 Task: Create a section Fast Flow and in the section, add a milestone Internet of Things (IoT) Implementation in the project AtlasTech
Action: Mouse moved to (70, 245)
Screenshot: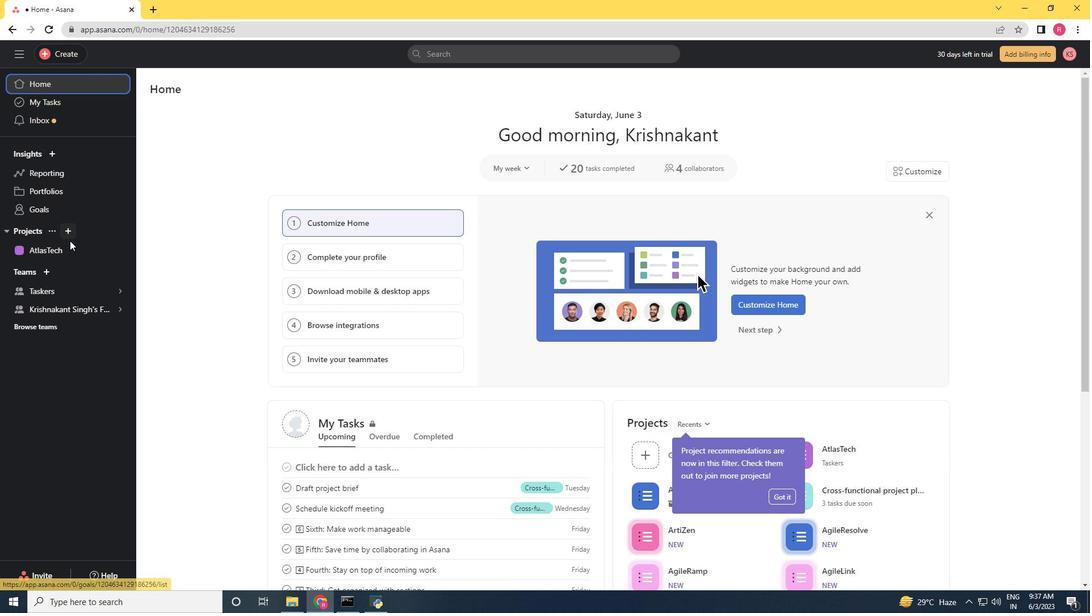 
Action: Mouse pressed left at (70, 245)
Screenshot: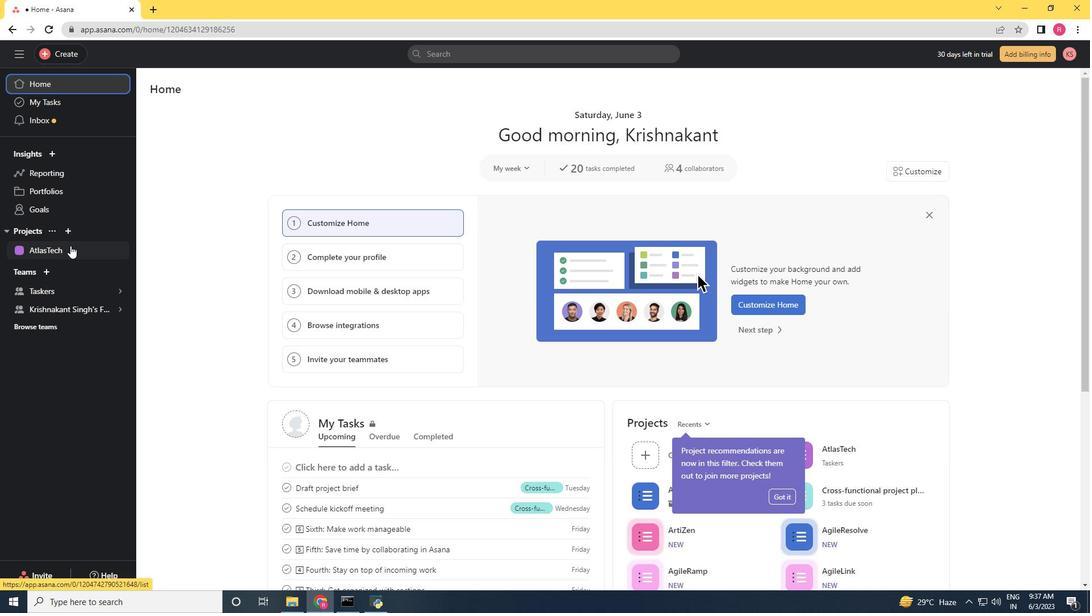 
Action: Mouse moved to (194, 382)
Screenshot: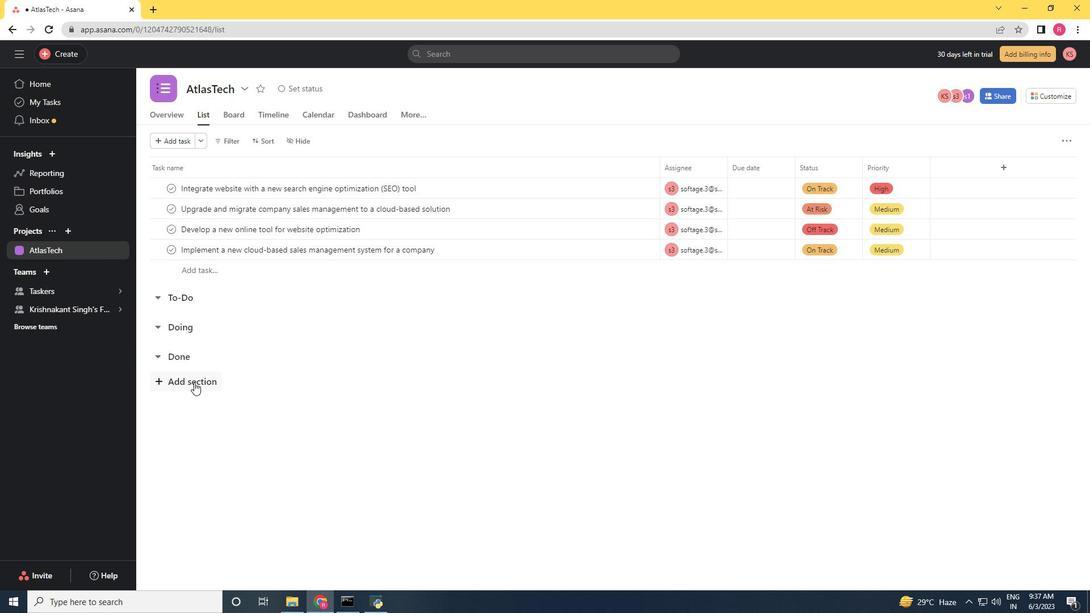 
Action: Mouse pressed left at (194, 382)
Screenshot: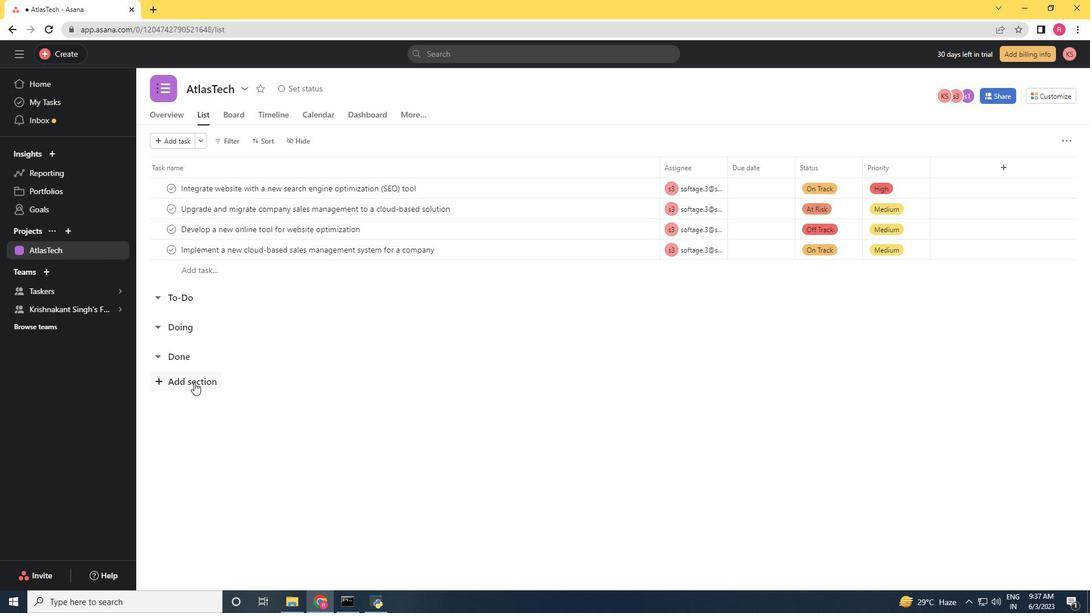 
Action: Key pressed <Key.shift>Fast<Key.space><Key.caps_lock><Key.shift><Key.shift><Key.shift><Key.shift><Key.shift><Key.shift><Key.shift>fLO<Key.backspace><Key.backspace>LOW<Key.backspace><Key.backspace><Key.backspace><Key.caps_lock>low<Key.space><Key.enter><Key.shift><Key.shift><Key.shift><Key.shift>Internett<Key.space><Key.backspace><Key.backspace><Key.space>off<Key.space><Key.backspace><Key.backspace><Key.space><Key.shift>Th<Key.backspace>j<Key.backspace>himgs<Key.space><Key.backspace><Key.backspace><Key.backspace><Key.backspace>ngs<Key.space><Key.shift_r>(i<Key.backspace><Key.shift_r>Io<Key.shift_r>T<Key.shift_r>(<Key.backspace><Key.shift_r>)<Key.space><Key.shift>Implement<Key.space><Key.backspace>ation<Key.space>
Screenshot: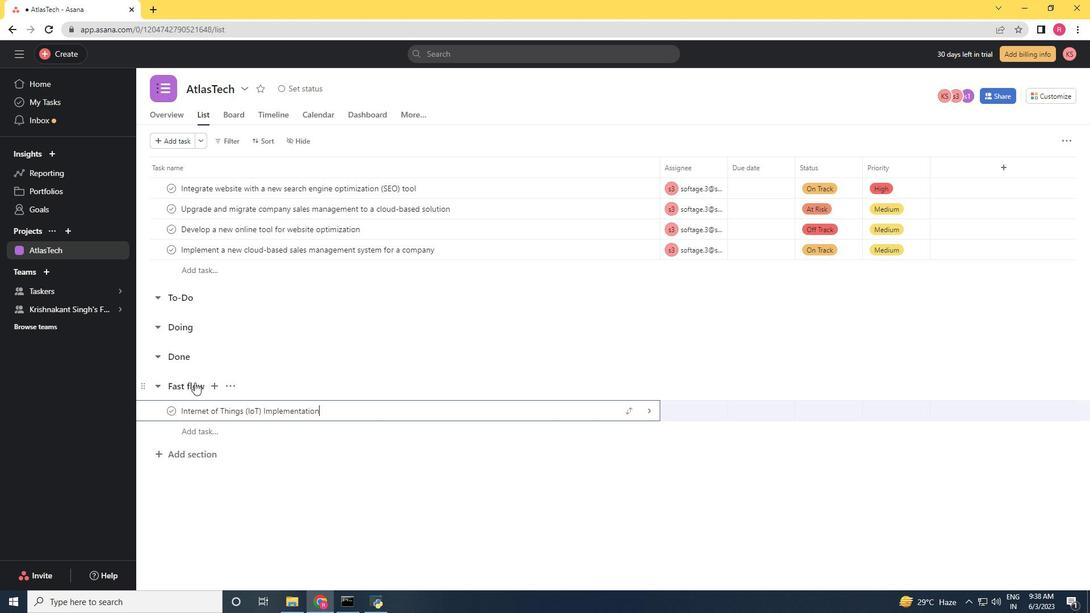 
Action: Mouse moved to (450, 407)
Screenshot: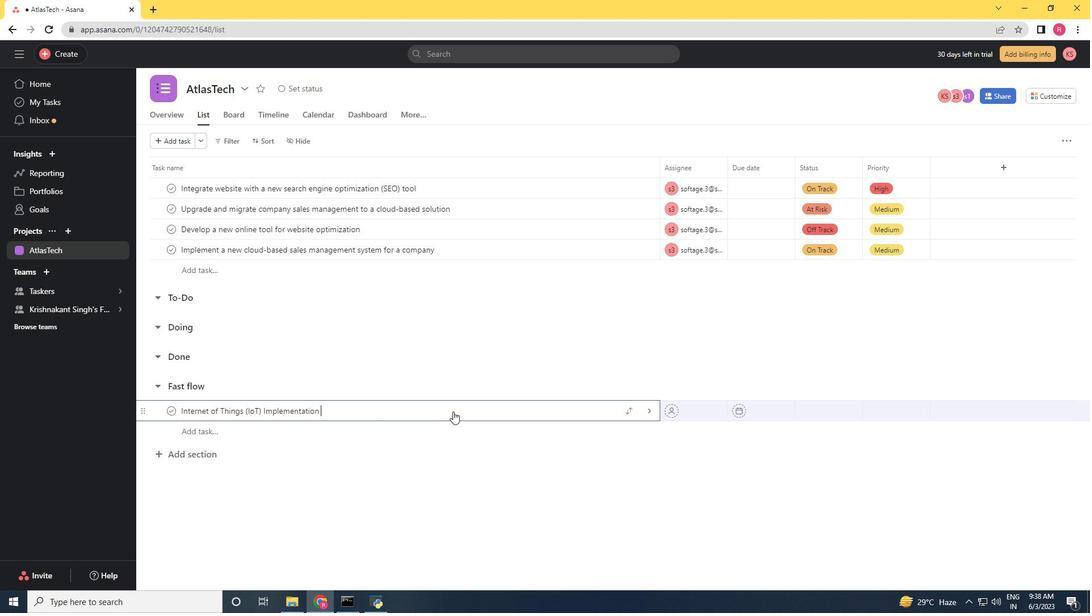 
Action: Mouse pressed right at (450, 407)
Screenshot: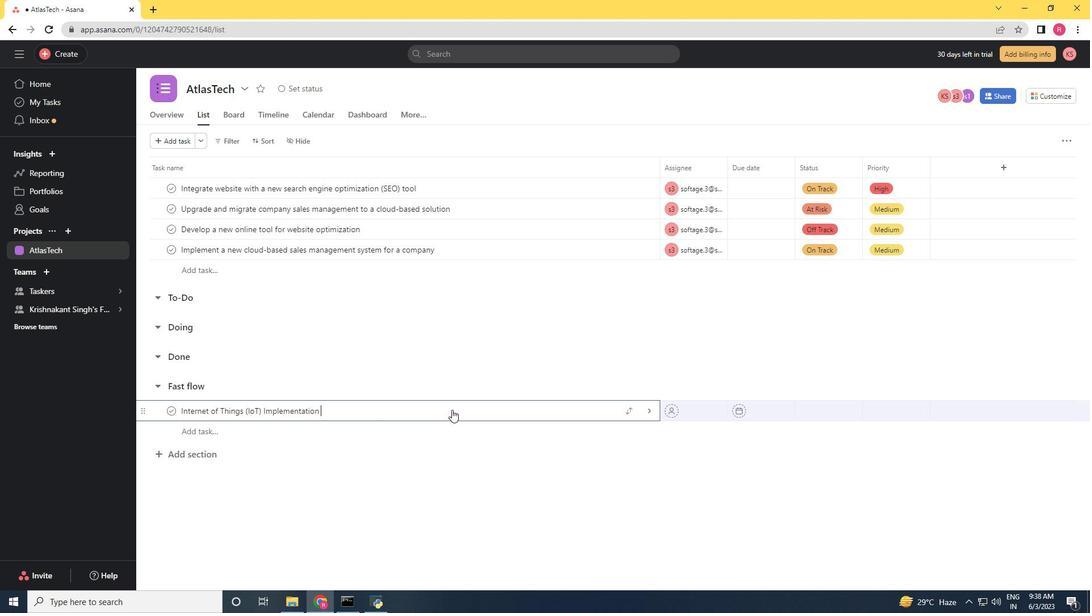 
Action: Mouse moved to (504, 362)
Screenshot: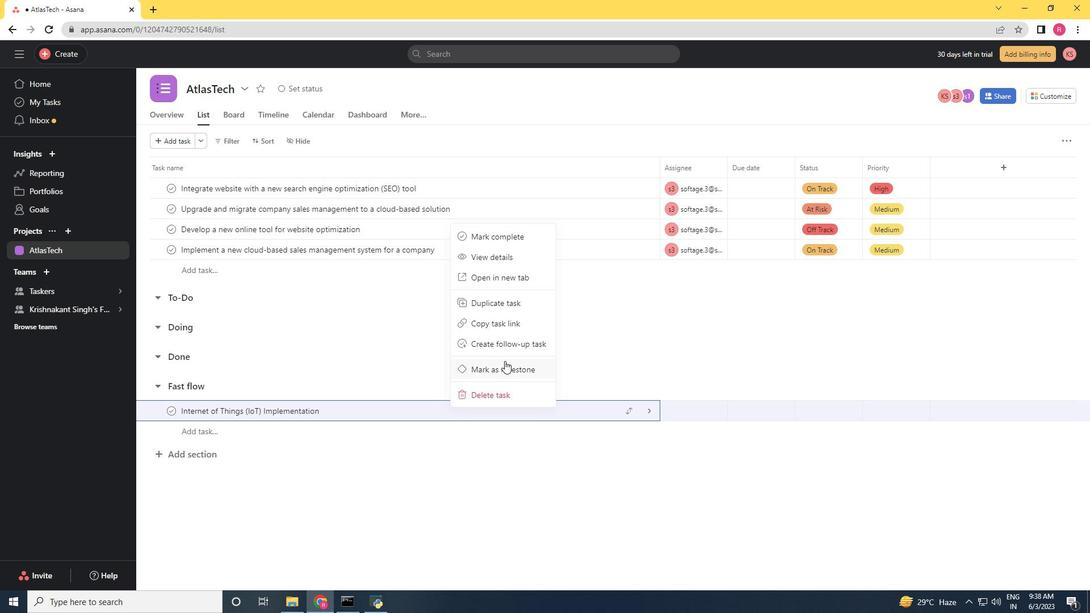 
Action: Mouse pressed left at (504, 362)
Screenshot: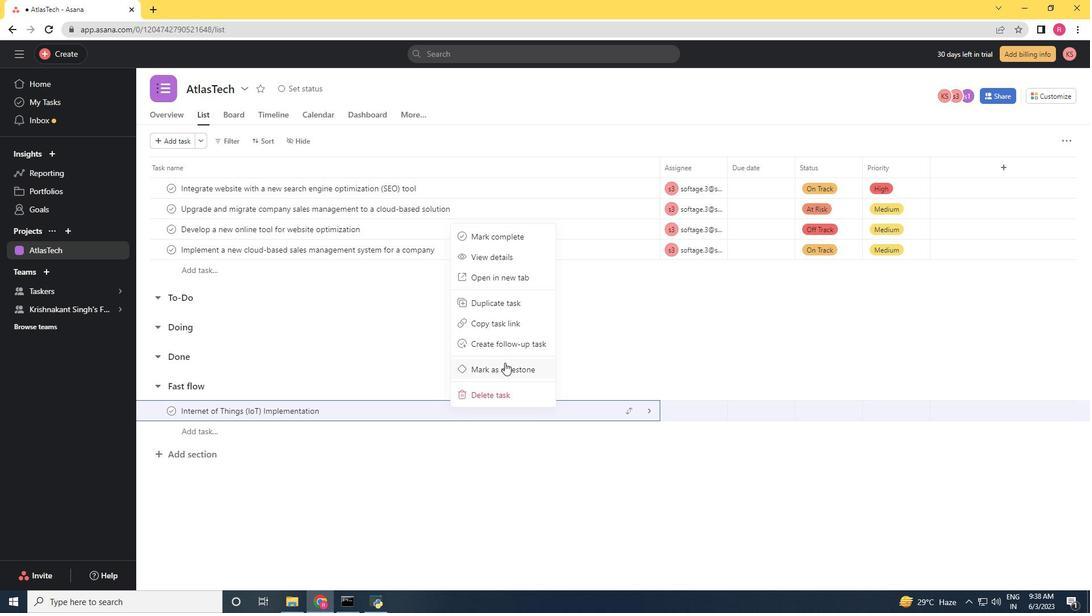 
Action: Mouse moved to (504, 362)
Screenshot: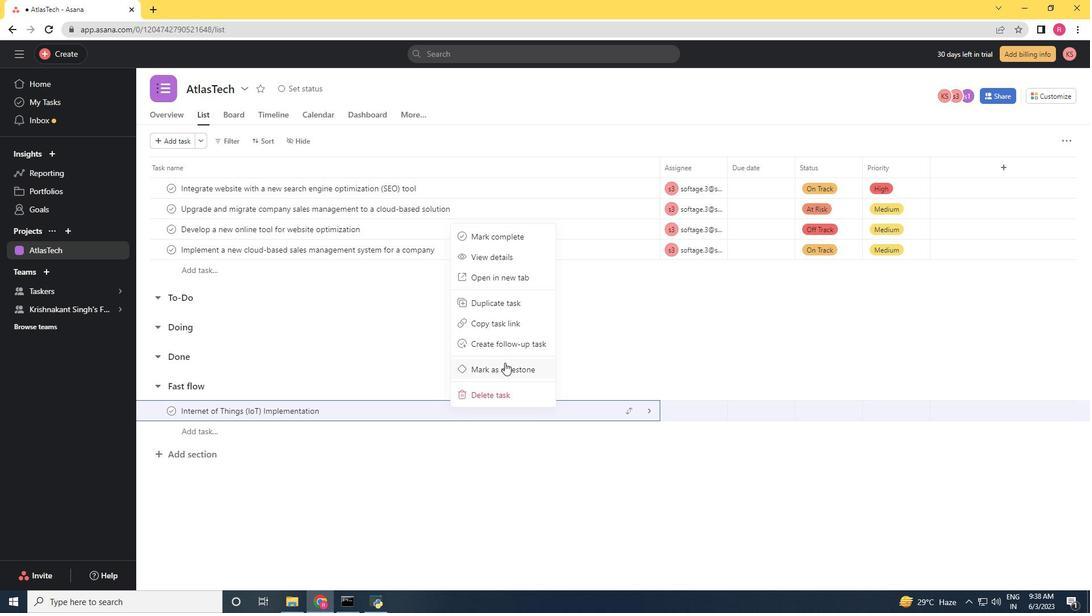 
